 Task: Display the Git local configuration settings with details, author information, and word diff with word diff and word regex with details, author information, and word diff.
Action: Mouse pressed left at (430, 209)
Screenshot: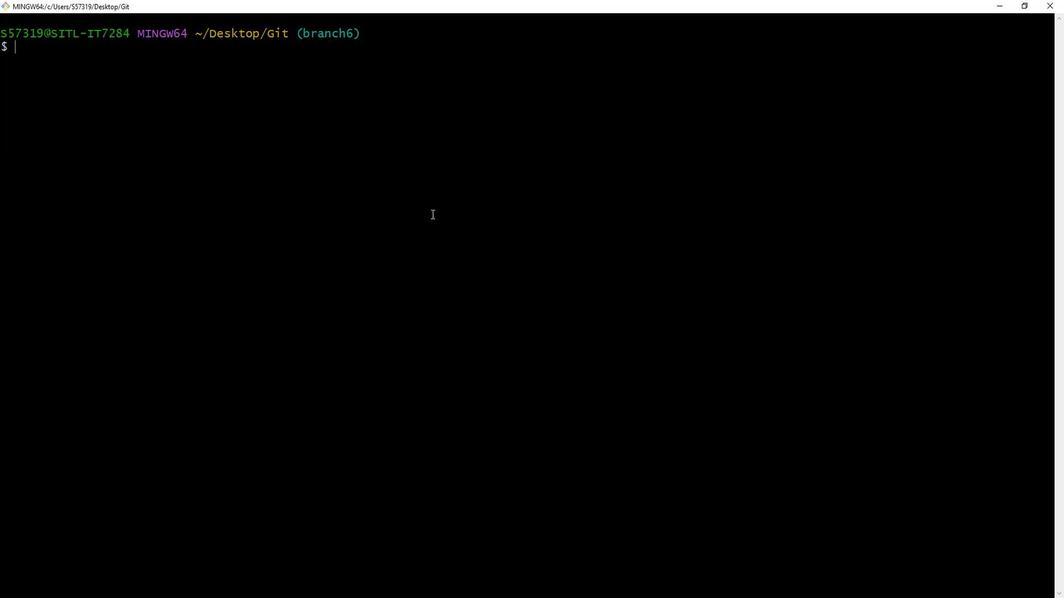 
Action: Key pressed git<Key.space>config<Key.space>--local<Key.space>--<Key.backspace>-list<Key.enter>git<Key.space>log<Key.space>-1<Key.space>--pretty=format<Key.shift_r>:"<Key.shift>Author<Key.shift_r>:<Key.space><Key.shift_r><Key.shift_r><Key.shift_r><Key.shift_r><Key.shift_r><Key.shift_r><Key.shift_r><Key.shift_r><Key.shift_r><Key.shift_r><Key.shift_r><Key.shift_r><Key.shift_r><Key.shift_r><Key.shift_r><Key.shift_r><Key.shift_r><Key.shift_r><Key.shift_r><Key.shift_r><Key.shift_r><Key.shift_r><Key.shift_r><Key.shift_r><Key.shift_r><Key.shift_r><Key.shift_r><Key.shift_r><Key.shift_r><Key.shift_r><Key.shift_r><Key.shift_r><Key.shift_r><Key.shift_r><Key.shift_r>%an<Key.space><Key.shift_r><%en<Key.backspace><Key.backspace>ae<Key.space><Key.backspace><Key.shift_r>>%n<Key.shift>Date<Key.shift_r>:<Key.space><Key.shift><Key.shift><Key.shift><Key.shift><Key.shift>%sf<Key.backspace><Key.backspace>ad<Key.shift><Key.shift><Key.shift><Key.shift><Key.shift><Key.shift><Key.shift><Key.shift><Key.shift><Key.shift><Key.shift><Key.shift><Key.shift><Key.shift><Key.shift><Key.shift>%n<Key.shift_r><Key.shift_r><Key.shift_r><Key.shift_r><Key.shift_r>"<Key.space>--date=iso<Key.enter>
Screenshot: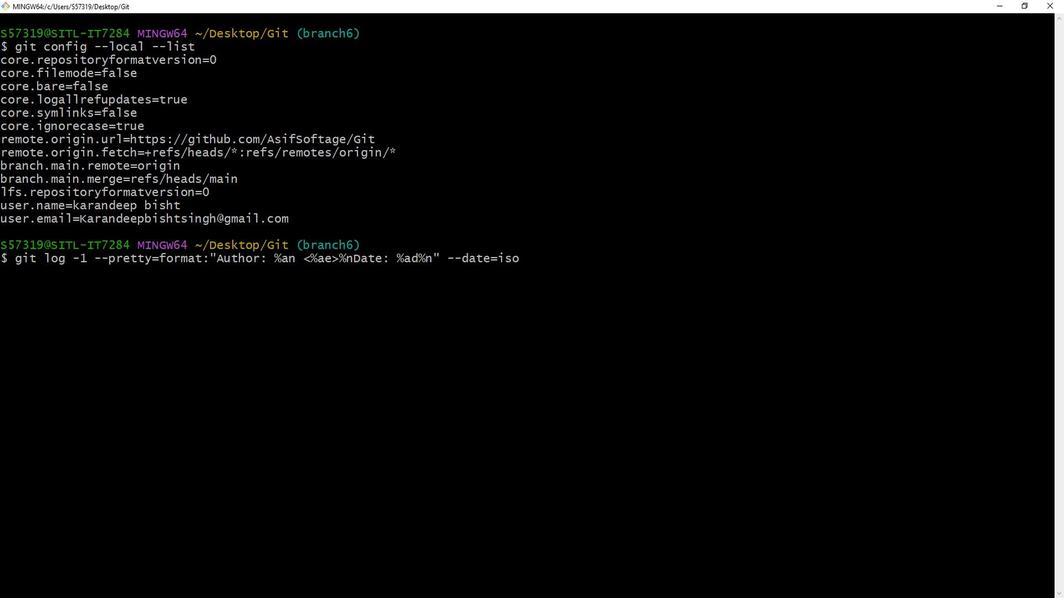 
Action: Mouse moved to (109, 257)
Screenshot: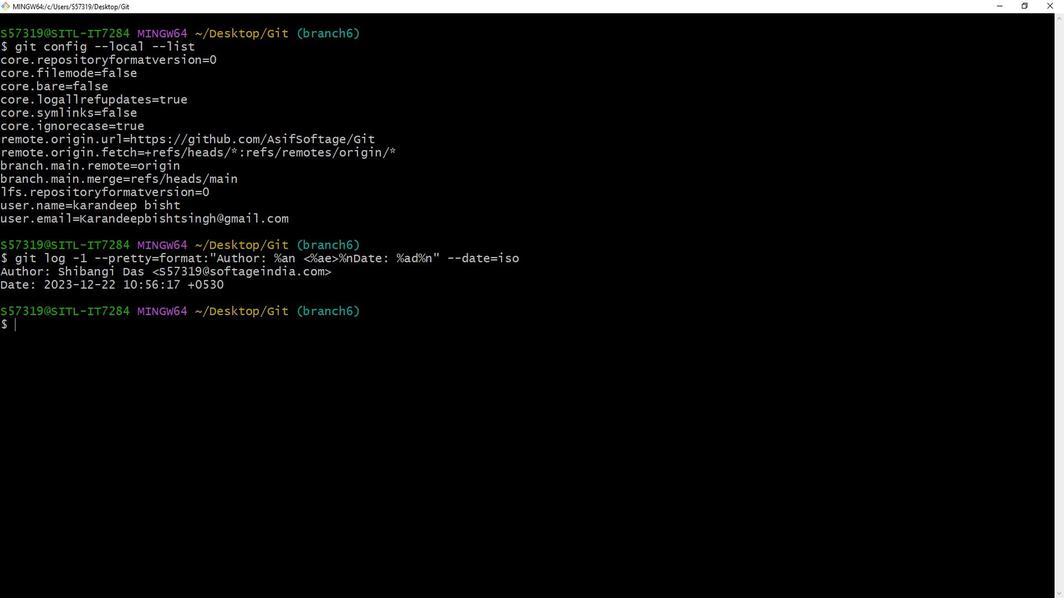 
Action: Mouse pressed left at (109, 257)
Screenshot: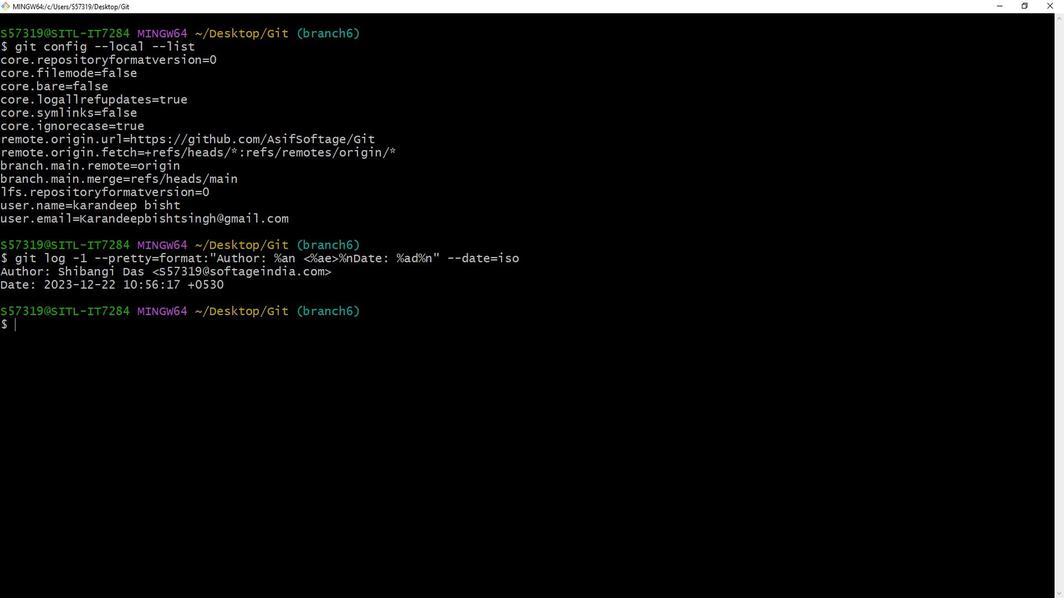 
